 Task: Select text contains with value and formula.
Action: Mouse moved to (164, 78)
Screenshot: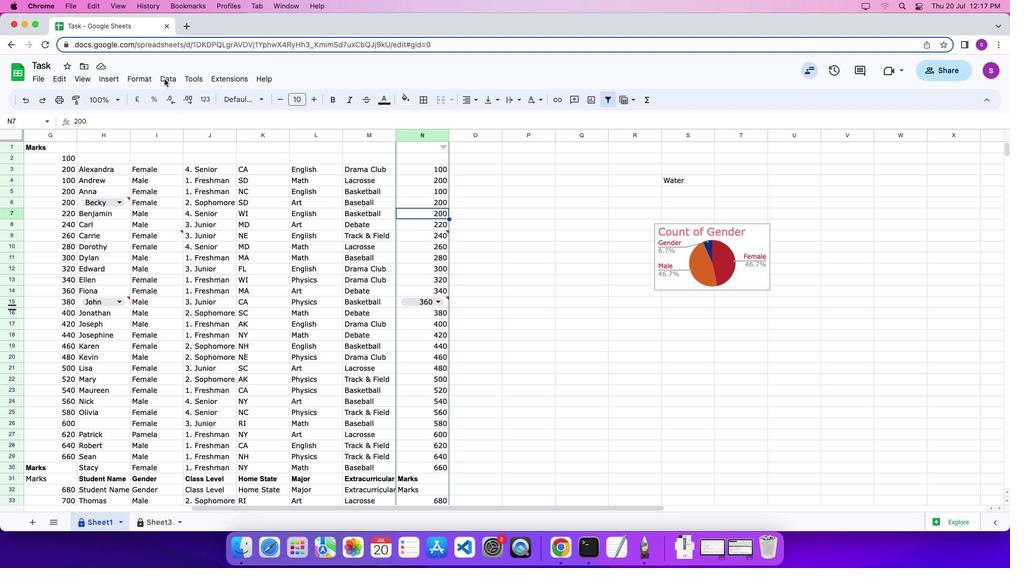 
Action: Mouse pressed left at (164, 78)
Screenshot: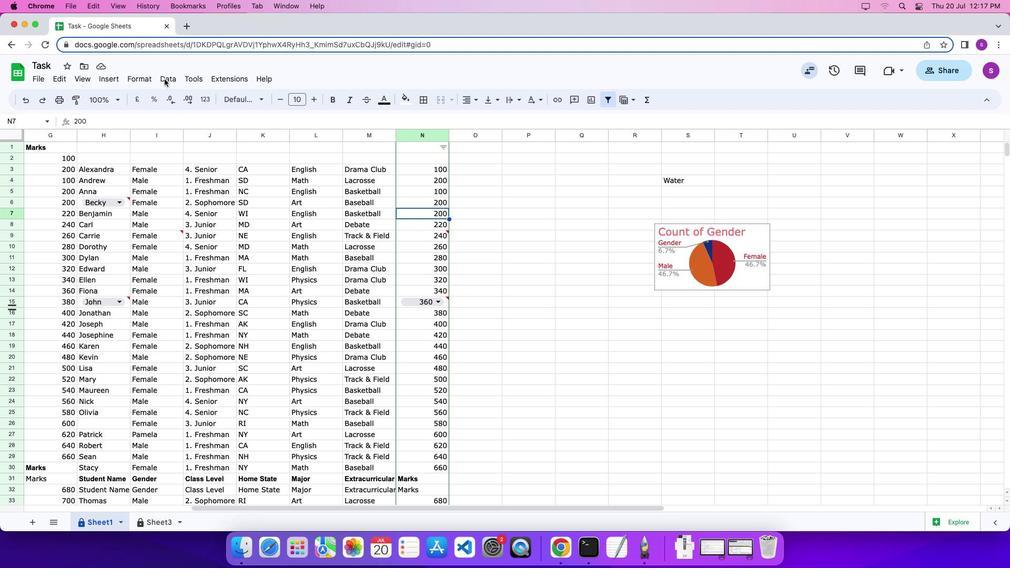 
Action: Mouse moved to (164, 78)
Screenshot: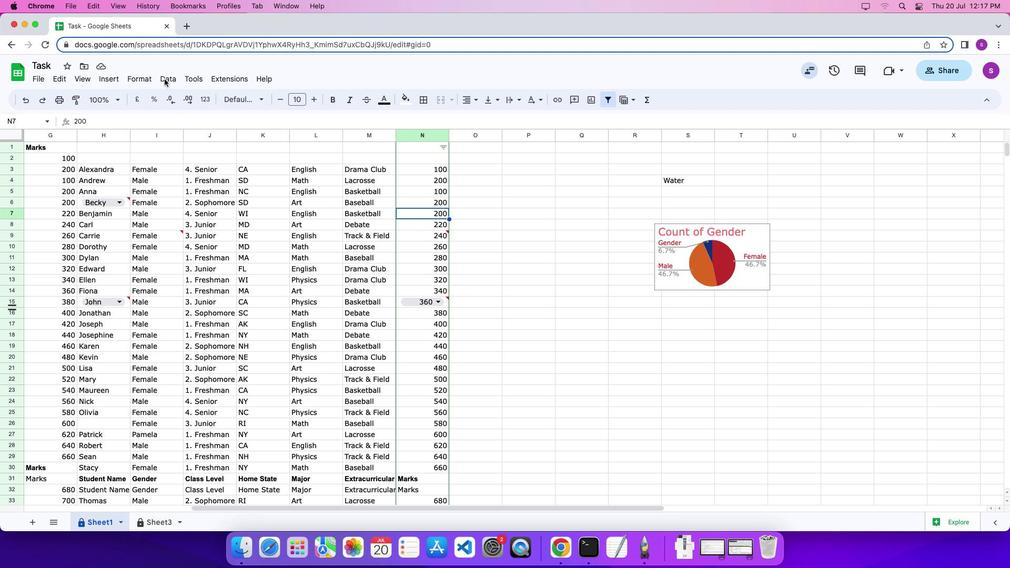 
Action: Mouse pressed left at (164, 78)
Screenshot: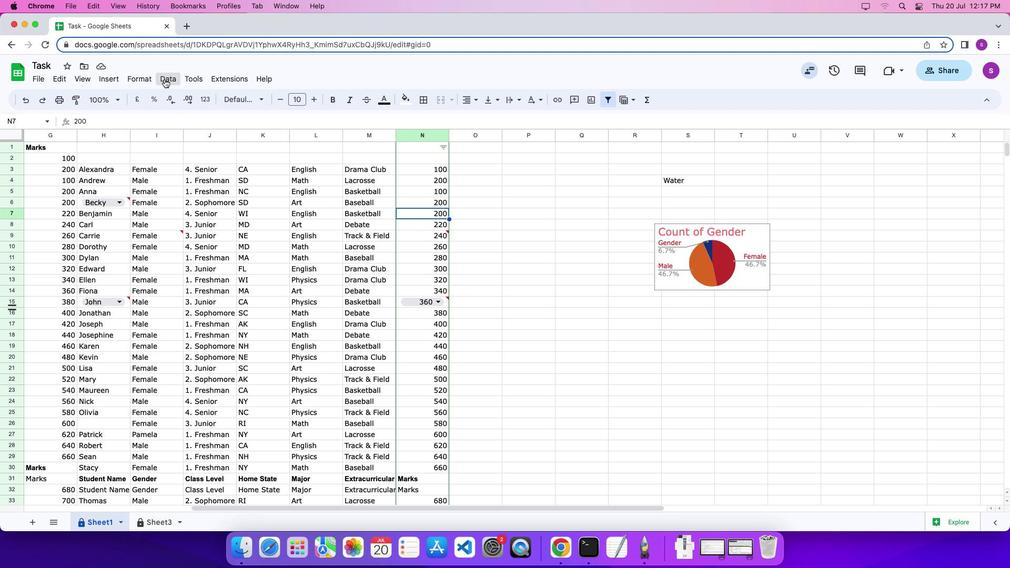 
Action: Mouse moved to (164, 78)
Screenshot: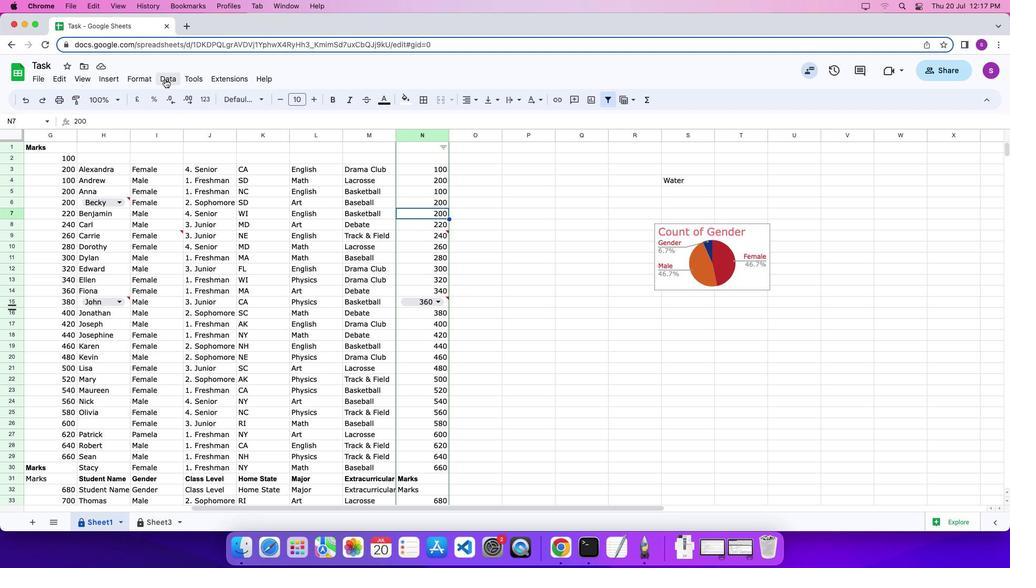 
Action: Mouse pressed left at (164, 78)
Screenshot: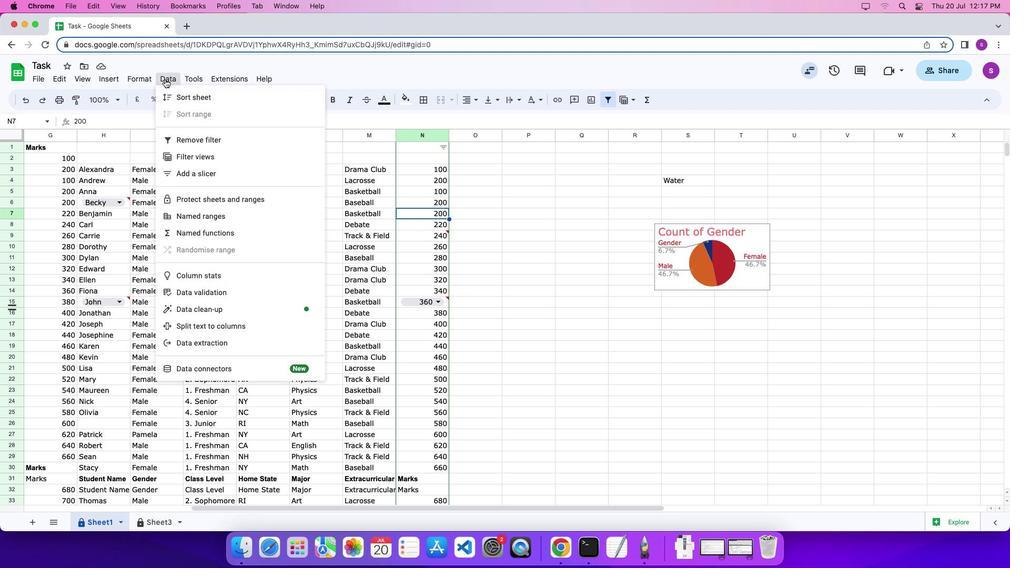 
Action: Mouse moved to (205, 290)
Screenshot: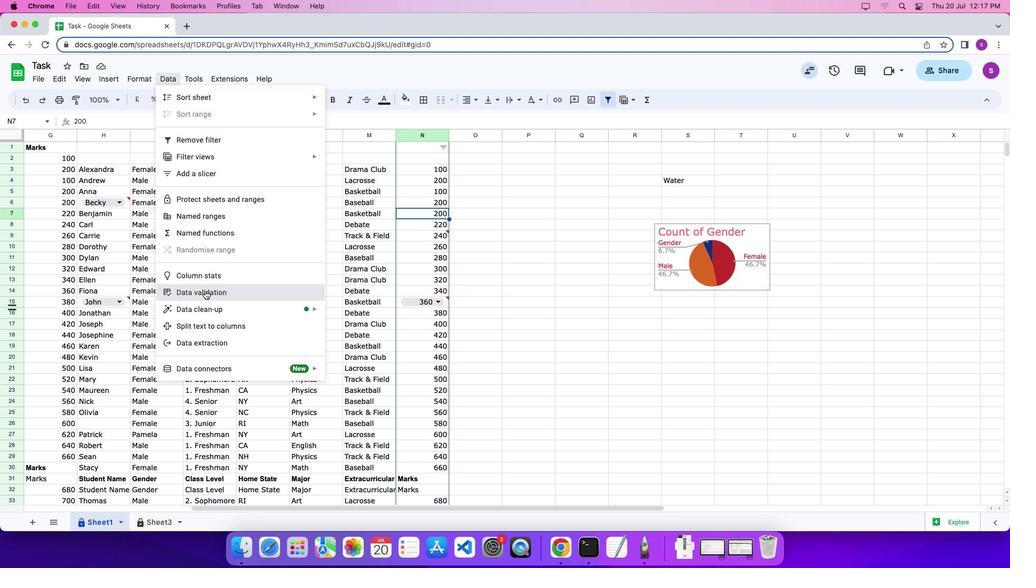 
Action: Mouse pressed left at (205, 290)
Screenshot: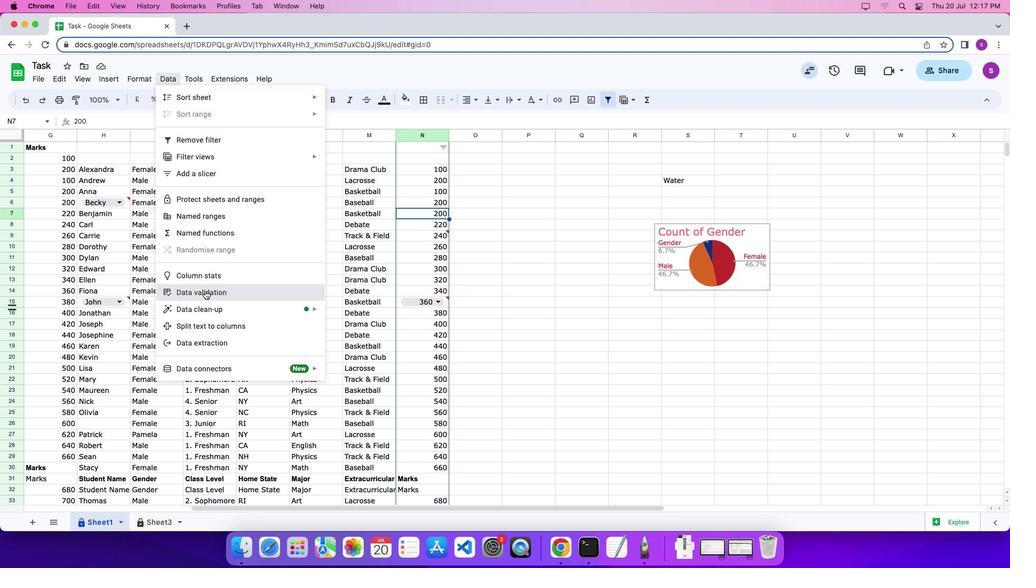
Action: Mouse moved to (887, 334)
Screenshot: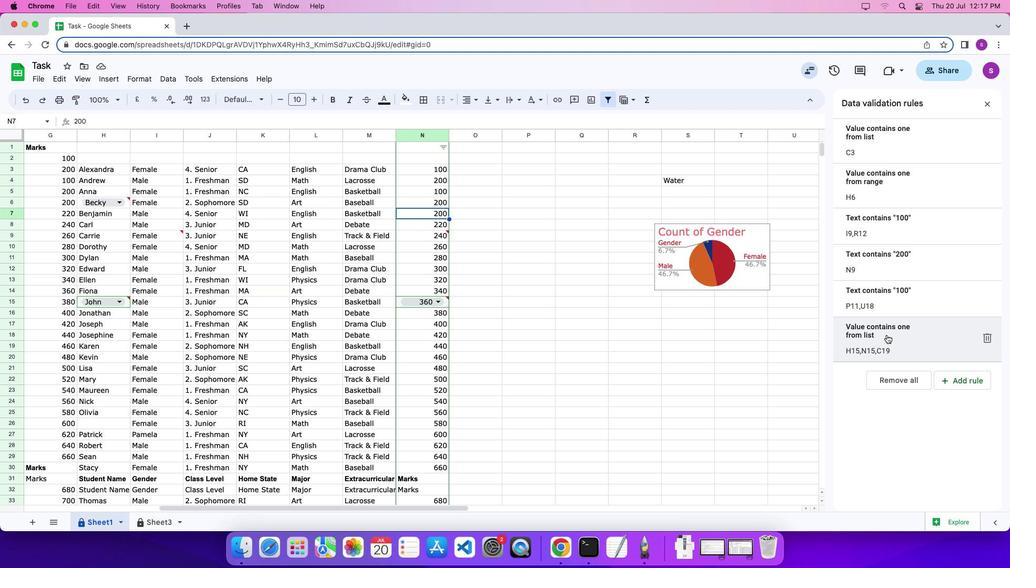 
Action: Mouse pressed left at (887, 334)
Screenshot: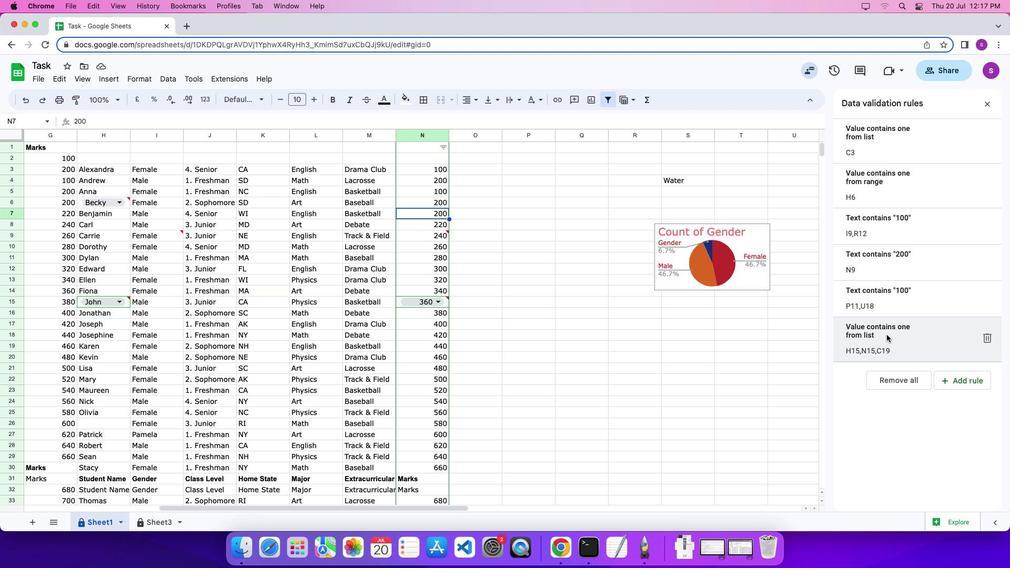 
Action: Mouse moved to (879, 196)
Screenshot: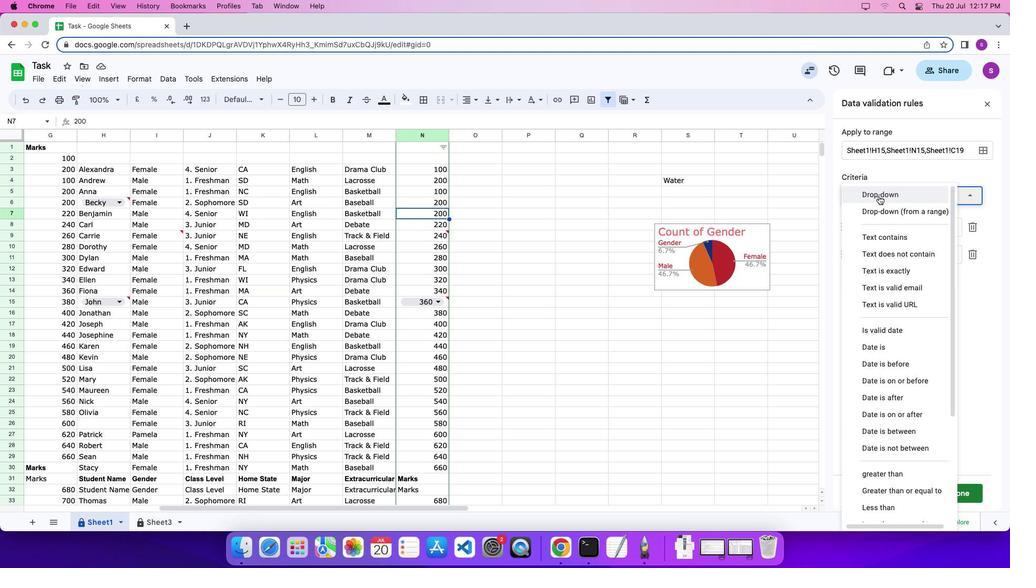 
Action: Mouse pressed left at (879, 196)
Screenshot: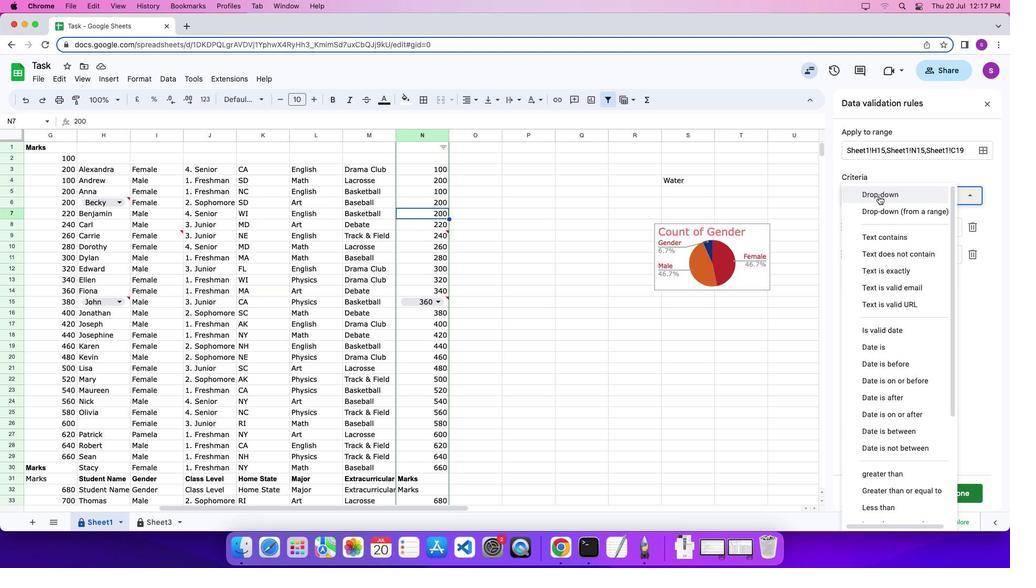 
Action: Mouse moved to (894, 244)
Screenshot: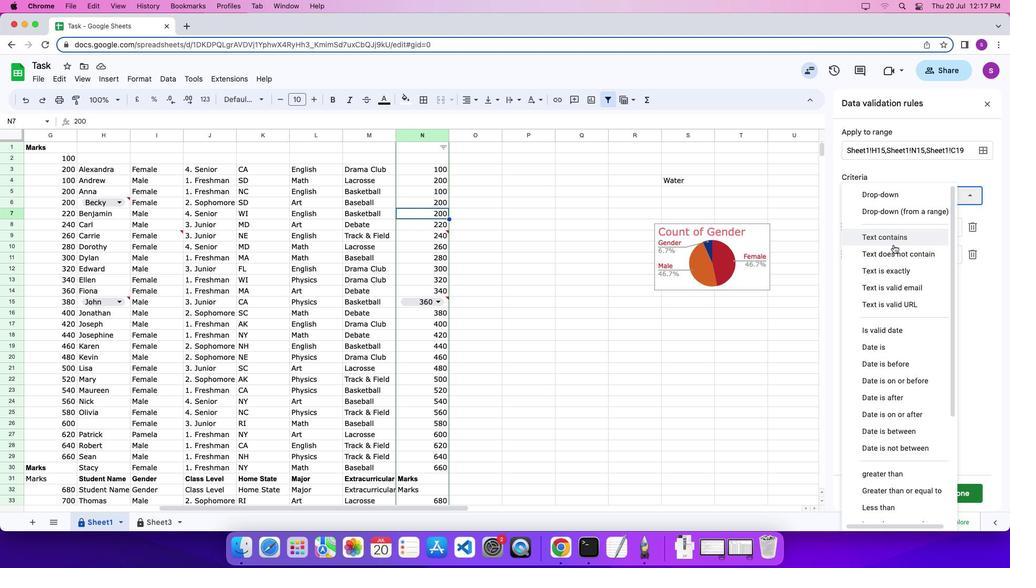 
Action: Mouse pressed left at (894, 244)
Screenshot: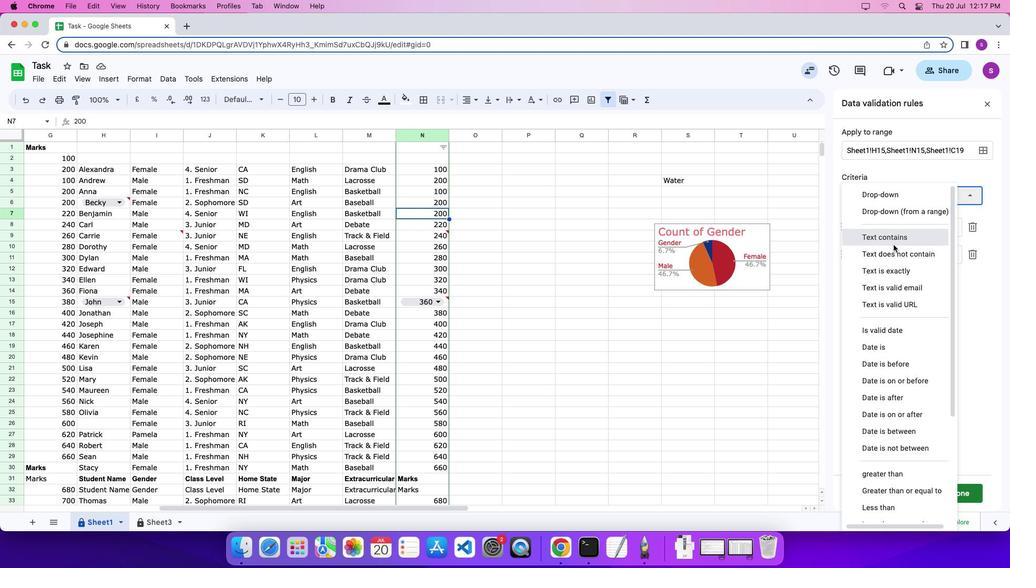 
Action: Mouse moved to (863, 219)
Screenshot: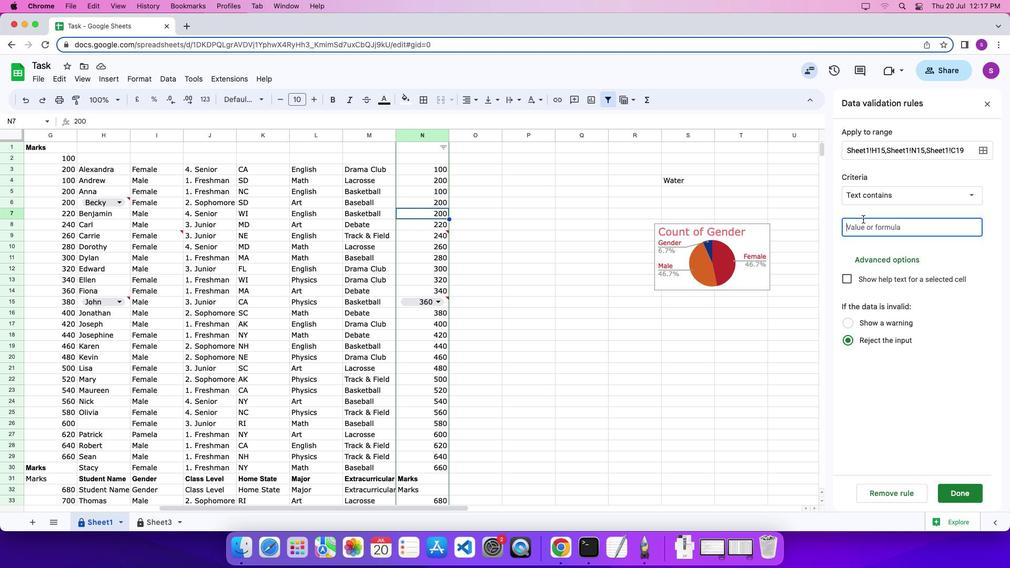 
Action: Mouse pressed left at (863, 219)
Screenshot: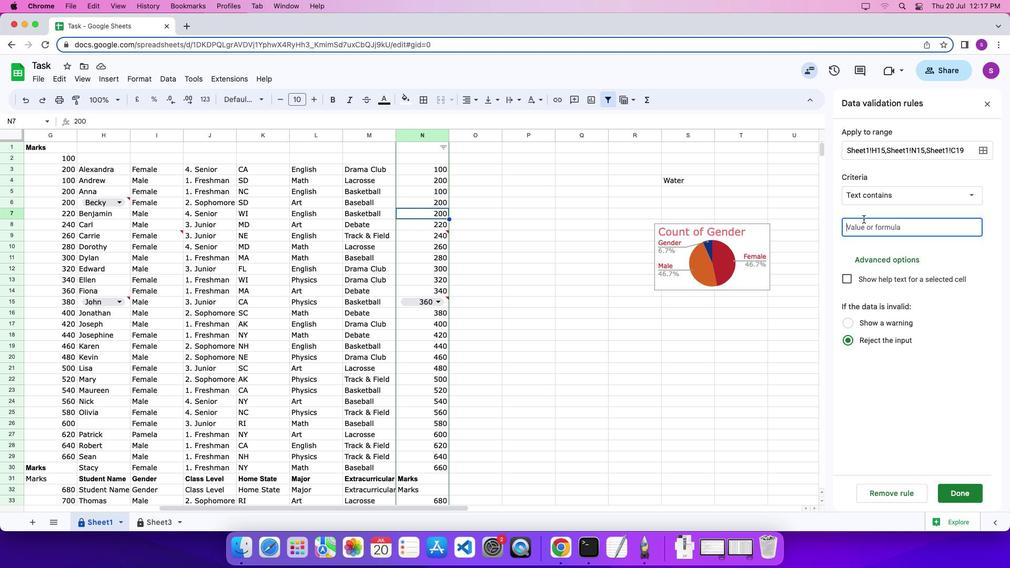 
Action: Mouse moved to (905, 259)
Screenshot: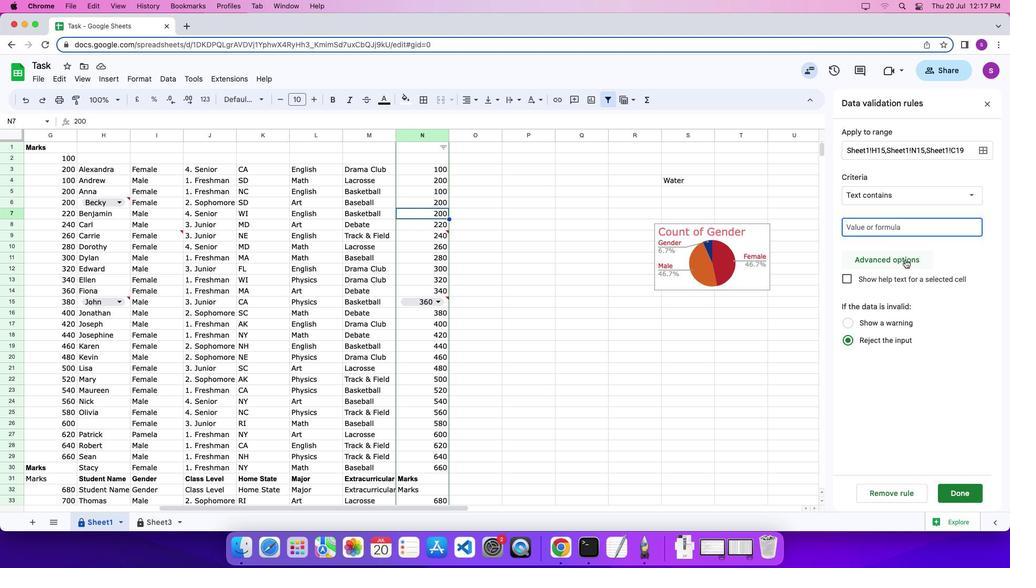 
Action: Key pressed '2''0''0'
Screenshot: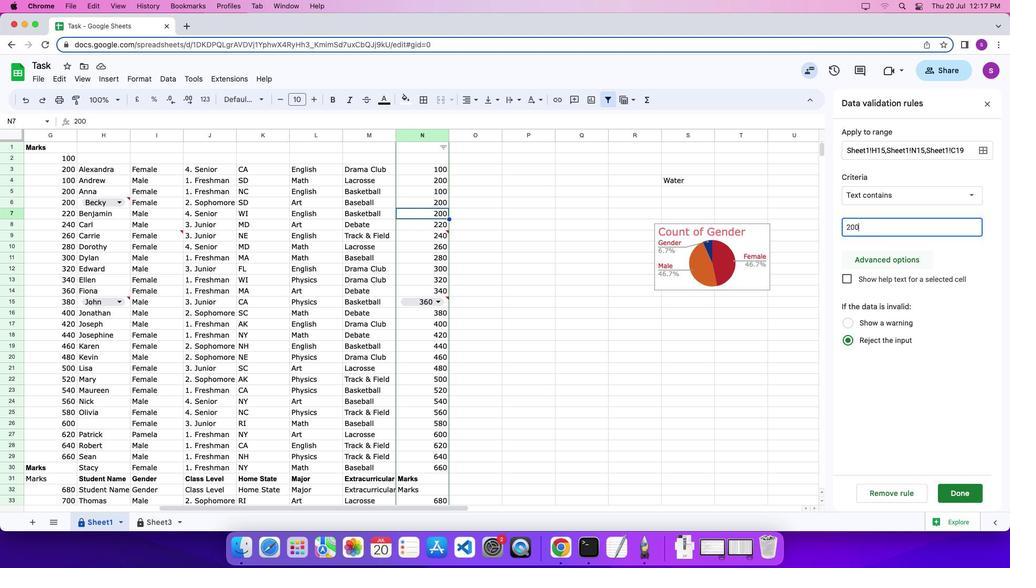 
Action: Mouse moved to (974, 493)
Screenshot: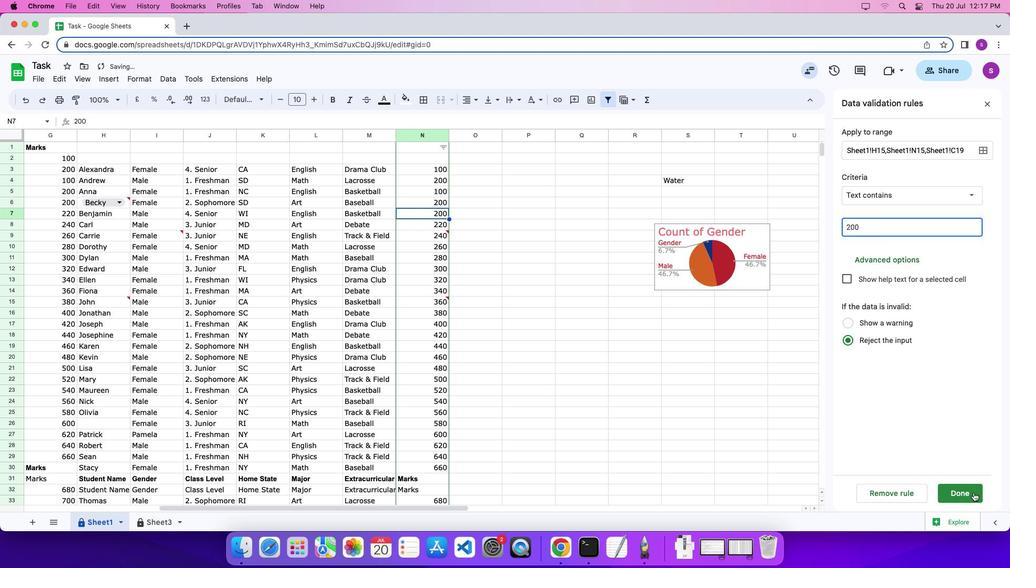 
Action: Mouse pressed left at (974, 493)
Screenshot: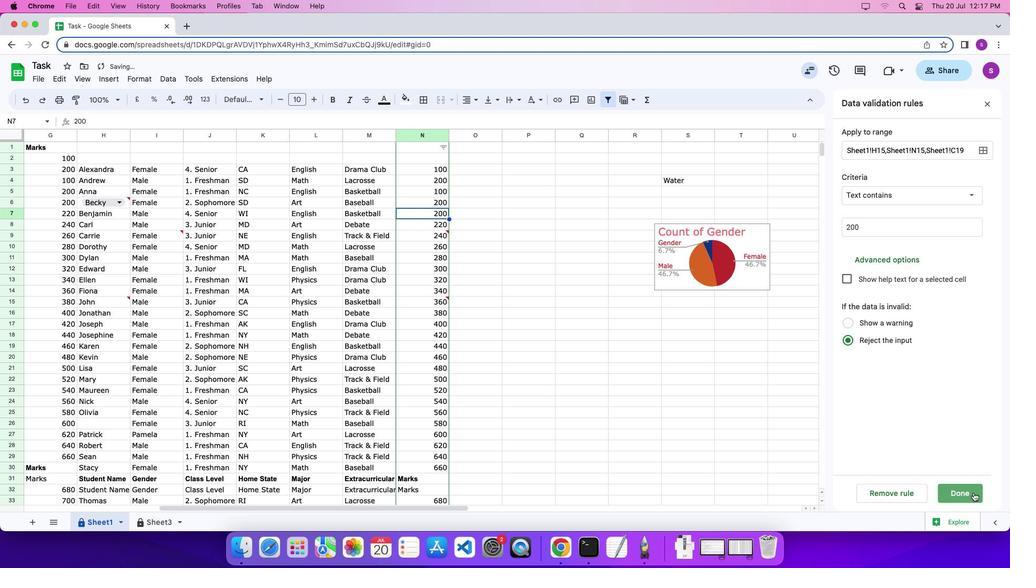 
